 Task: Create a due date automation trigger when advanced on, 2 hours after a card is due add fields with custom field "Resume" set to a date in this month.
Action: Mouse moved to (1057, 76)
Screenshot: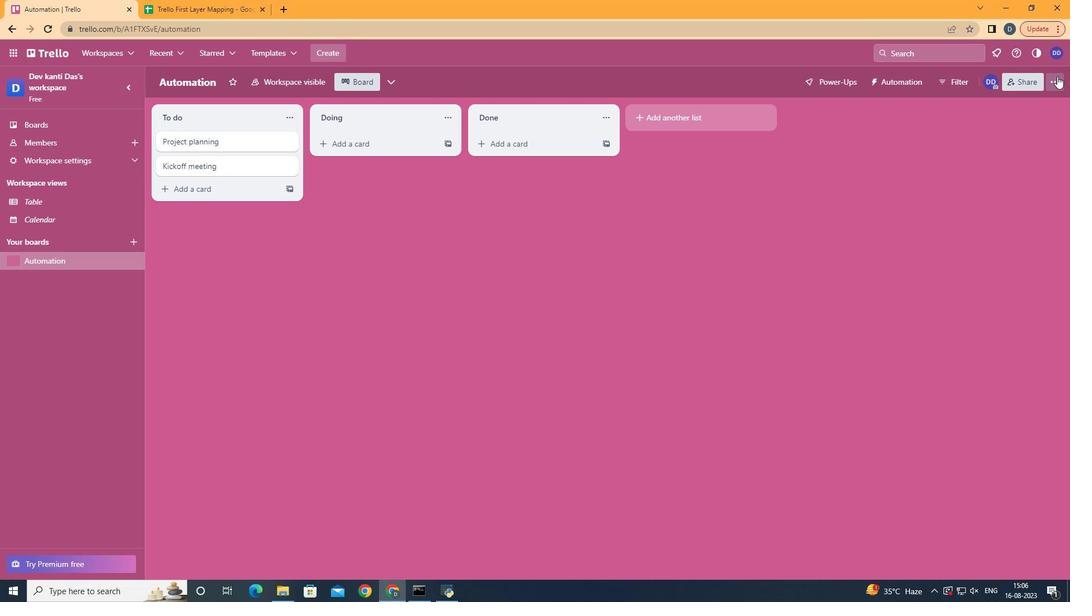 
Action: Mouse pressed left at (1057, 76)
Screenshot: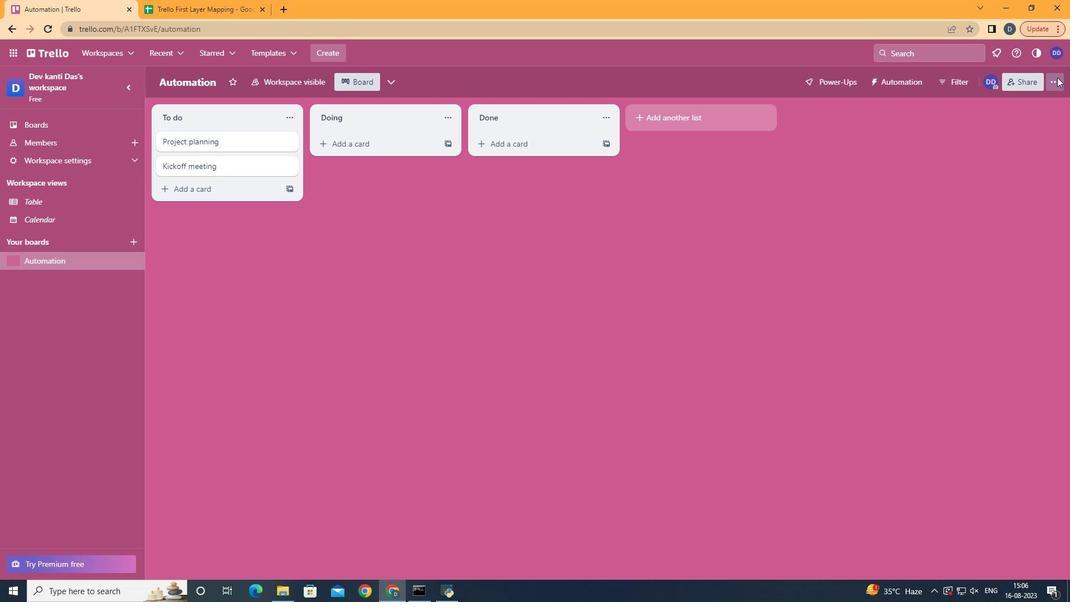 
Action: Mouse moved to (992, 227)
Screenshot: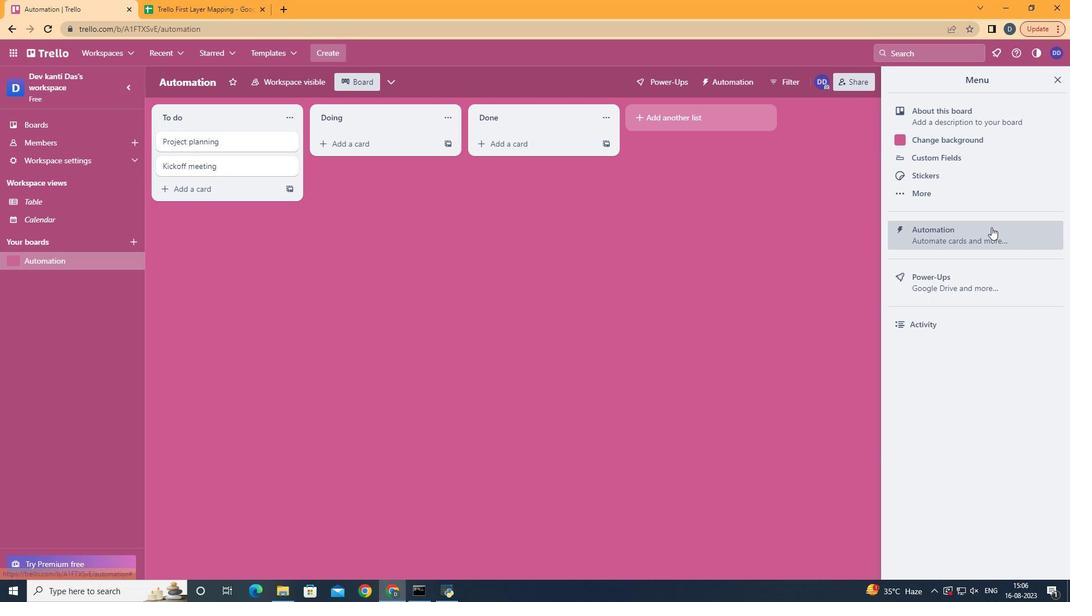 
Action: Mouse pressed left at (992, 227)
Screenshot: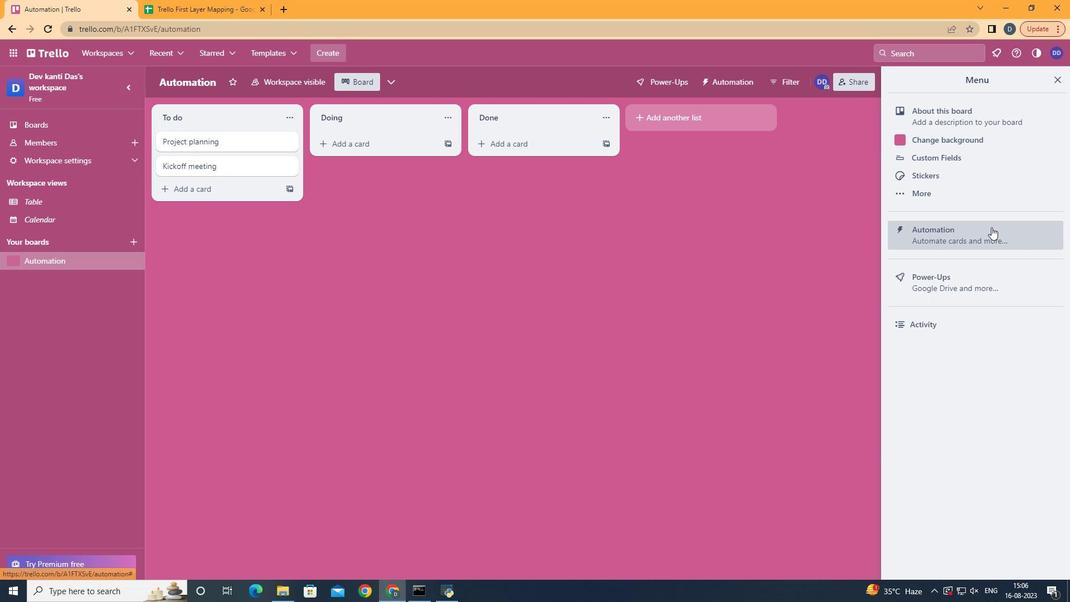
Action: Mouse moved to (183, 223)
Screenshot: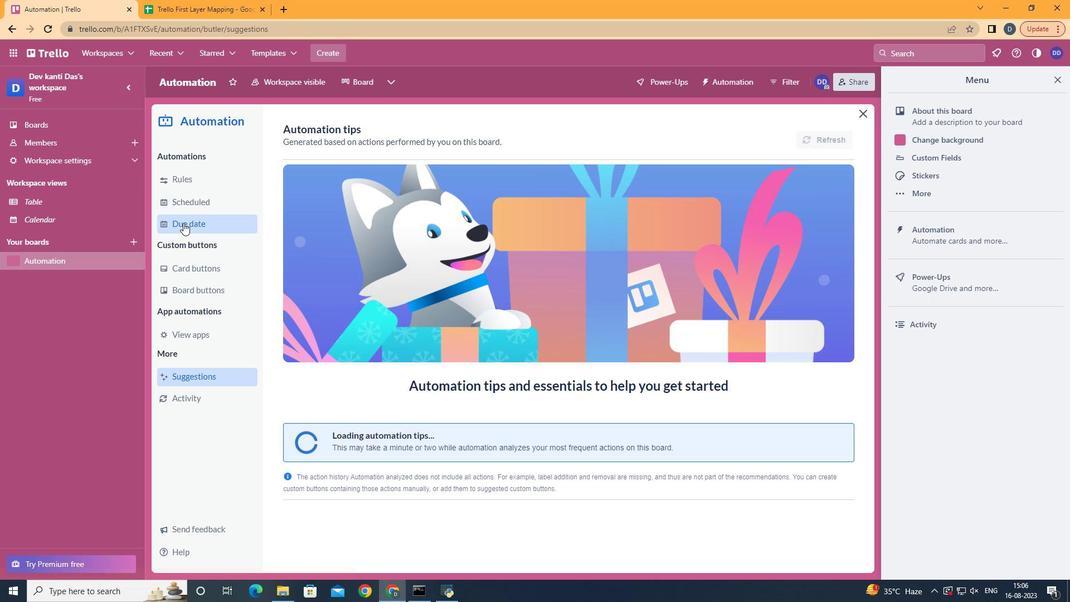 
Action: Mouse pressed left at (183, 223)
Screenshot: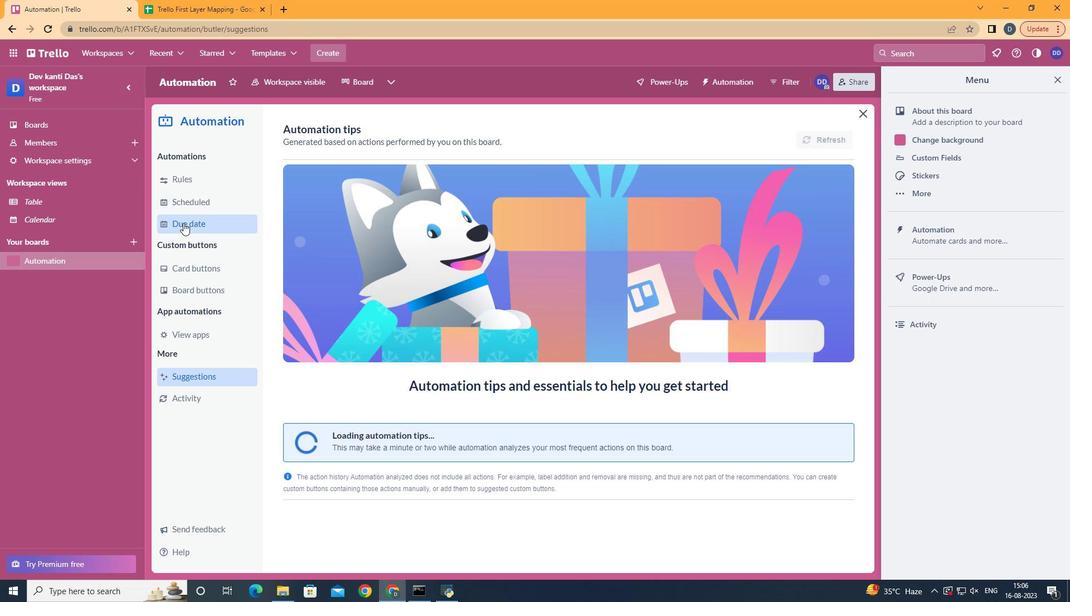 
Action: Mouse moved to (799, 126)
Screenshot: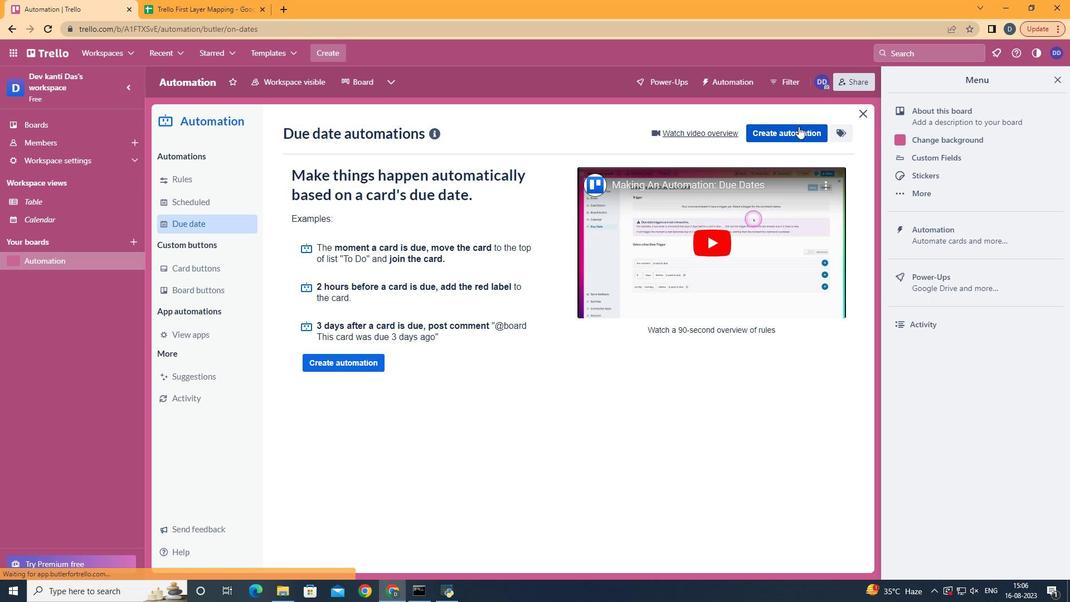 
Action: Mouse pressed left at (799, 126)
Screenshot: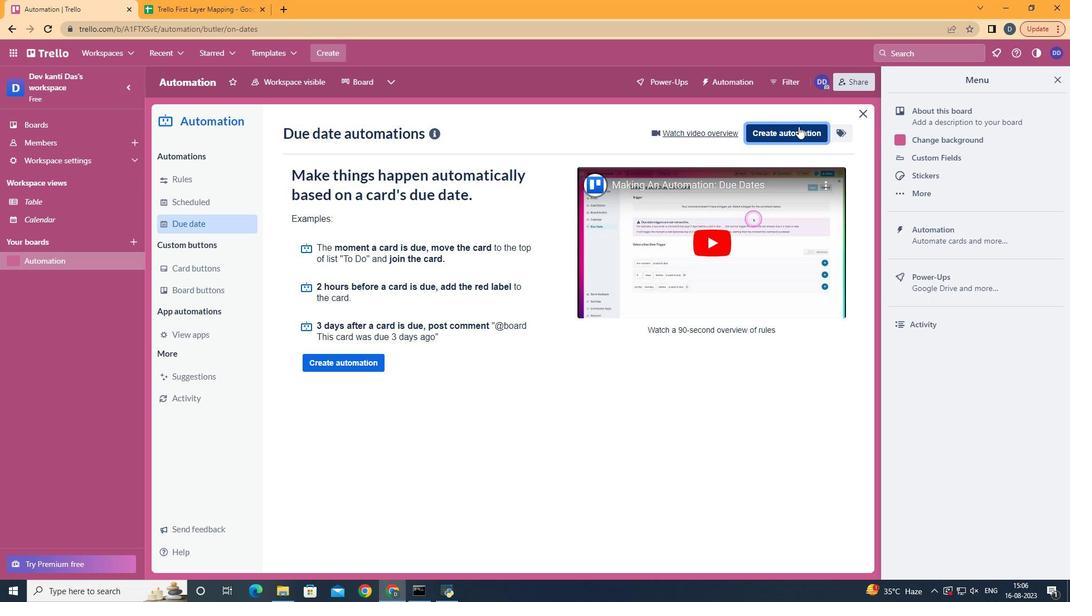 
Action: Mouse moved to (589, 240)
Screenshot: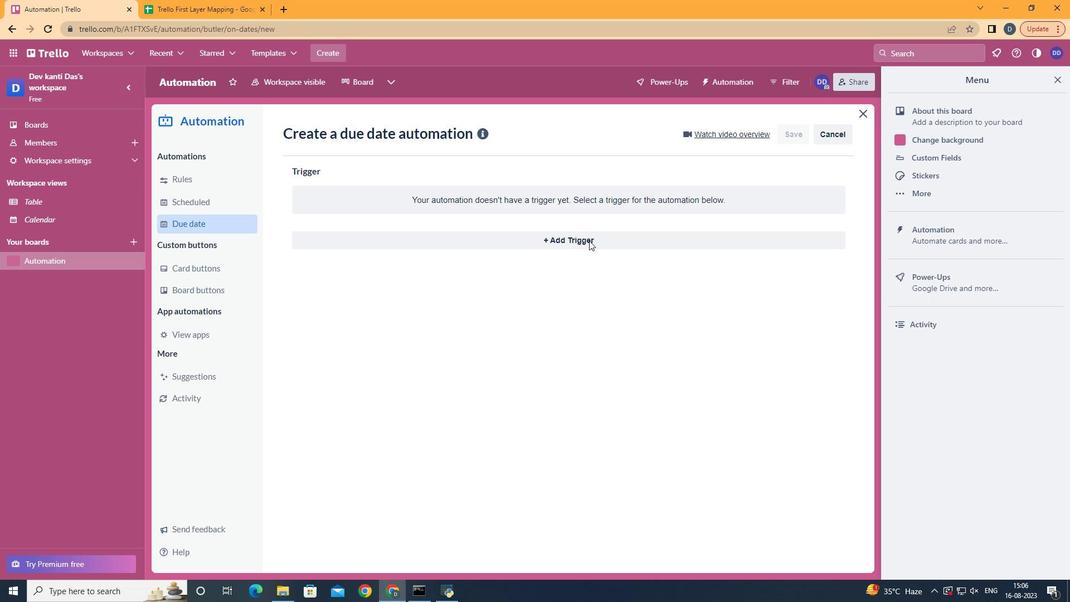 
Action: Mouse pressed left at (589, 240)
Screenshot: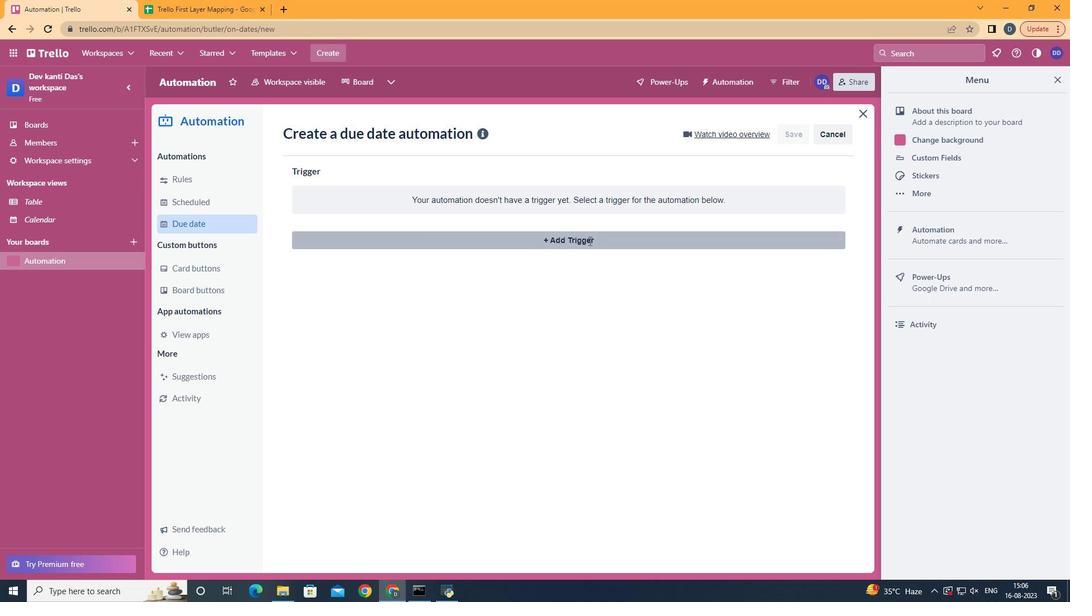 
Action: Mouse moved to (369, 479)
Screenshot: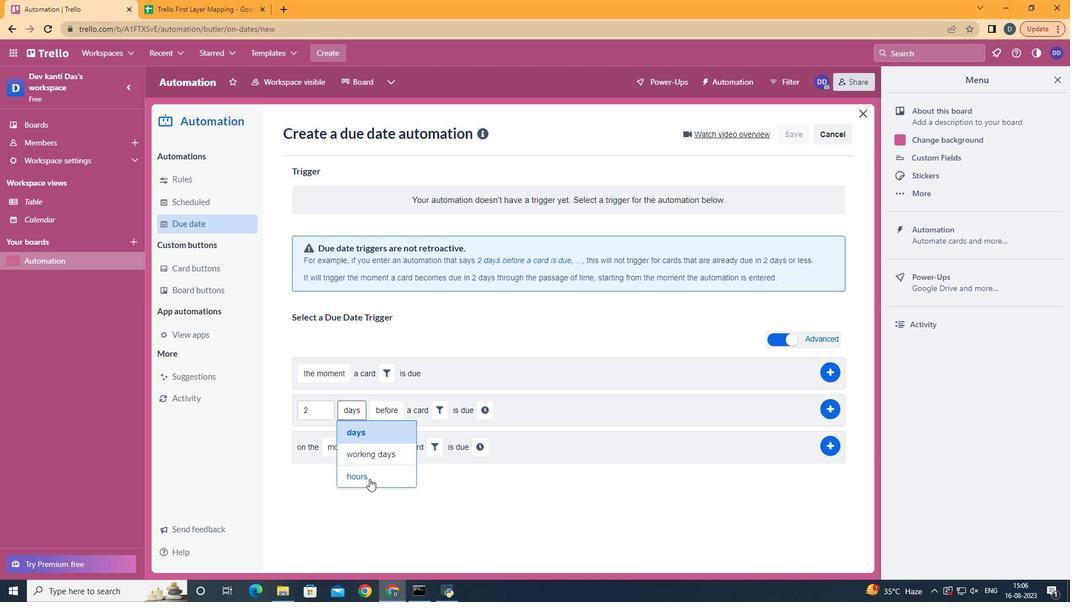 
Action: Mouse pressed left at (369, 479)
Screenshot: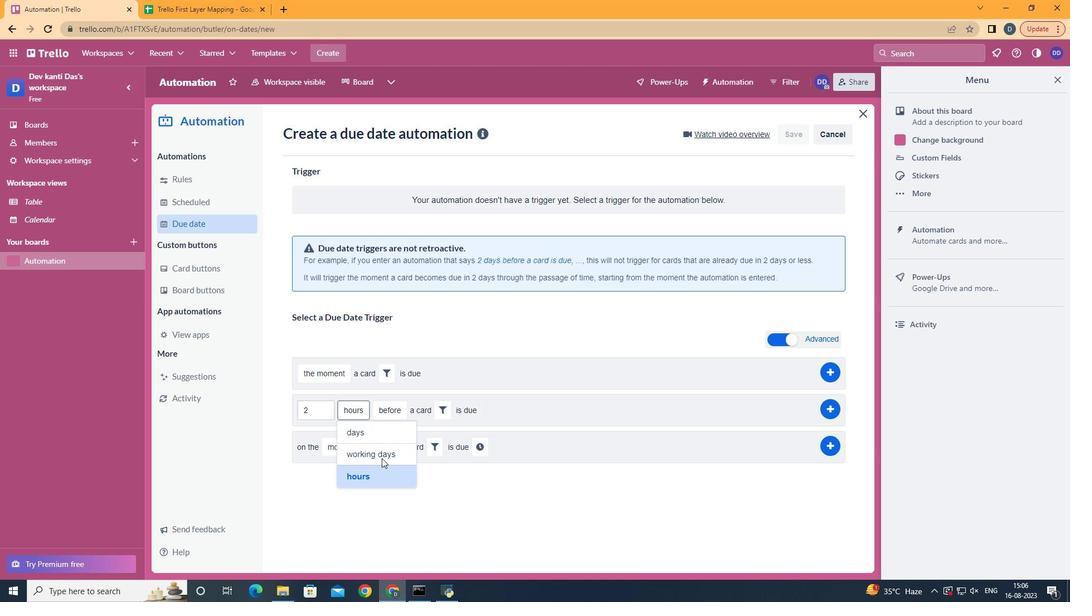 
Action: Mouse moved to (400, 448)
Screenshot: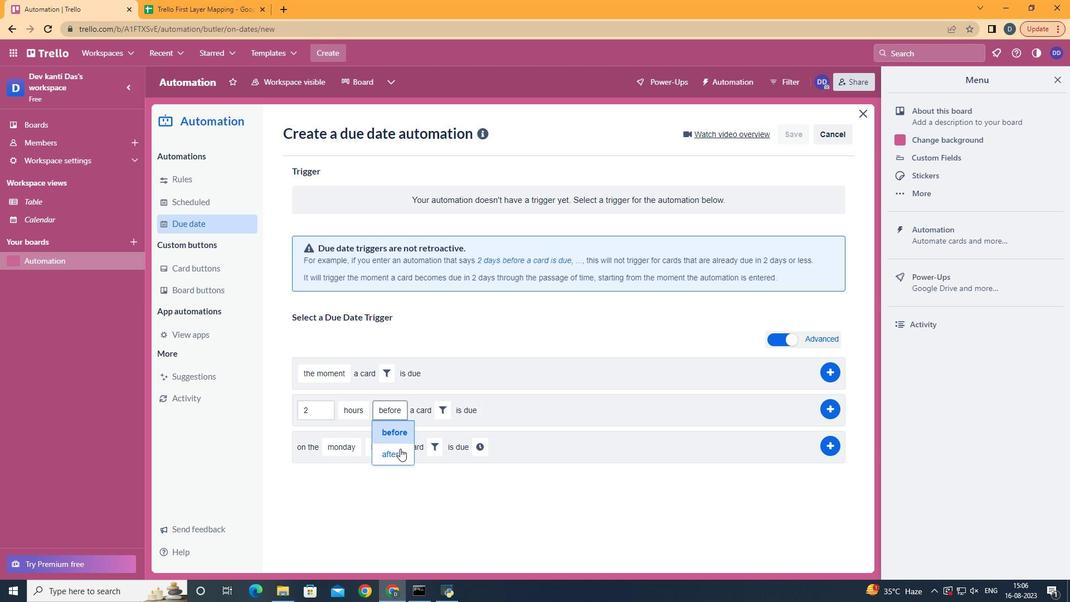 
Action: Mouse pressed left at (400, 448)
Screenshot: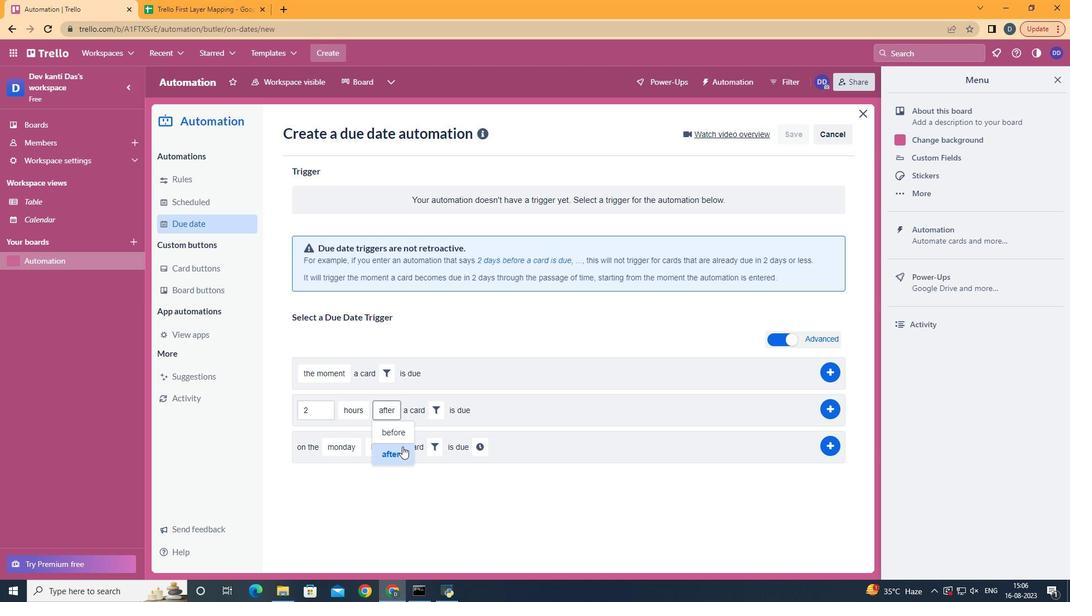 
Action: Mouse moved to (435, 410)
Screenshot: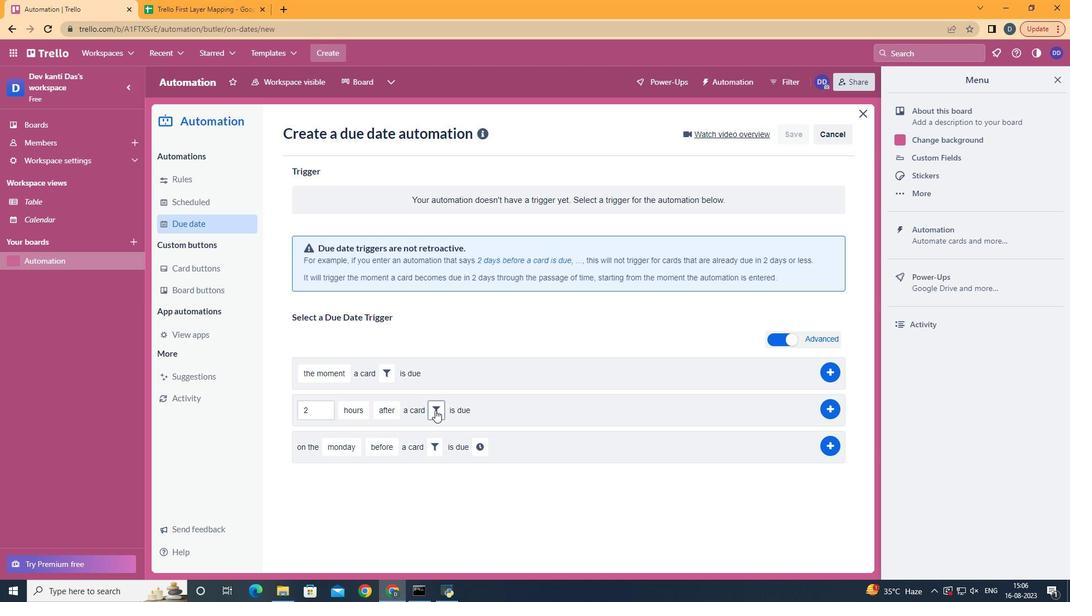 
Action: Mouse pressed left at (435, 410)
Screenshot: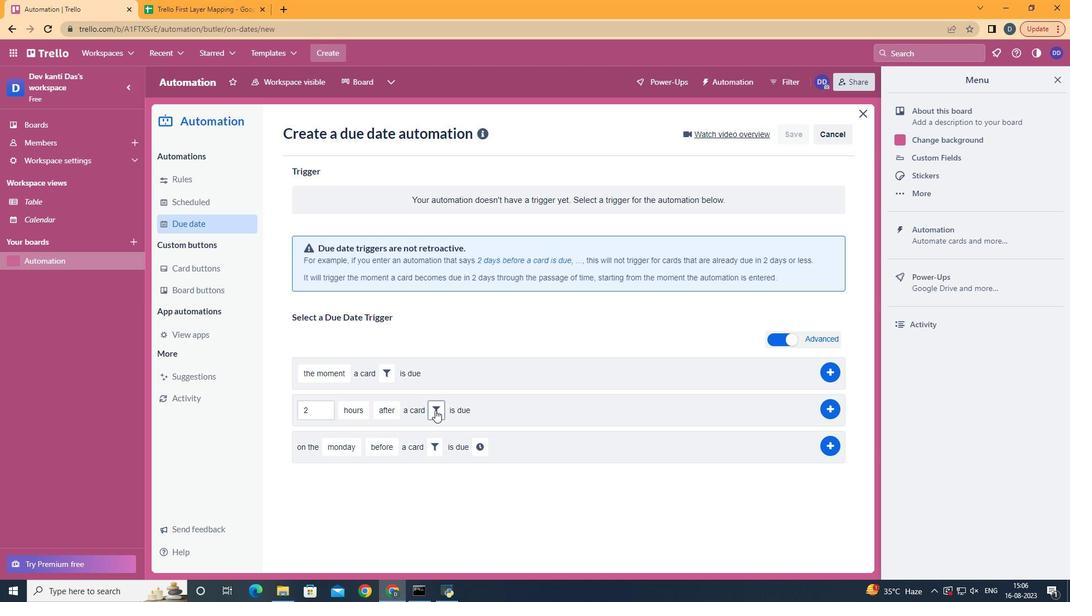 
Action: Mouse moved to (620, 444)
Screenshot: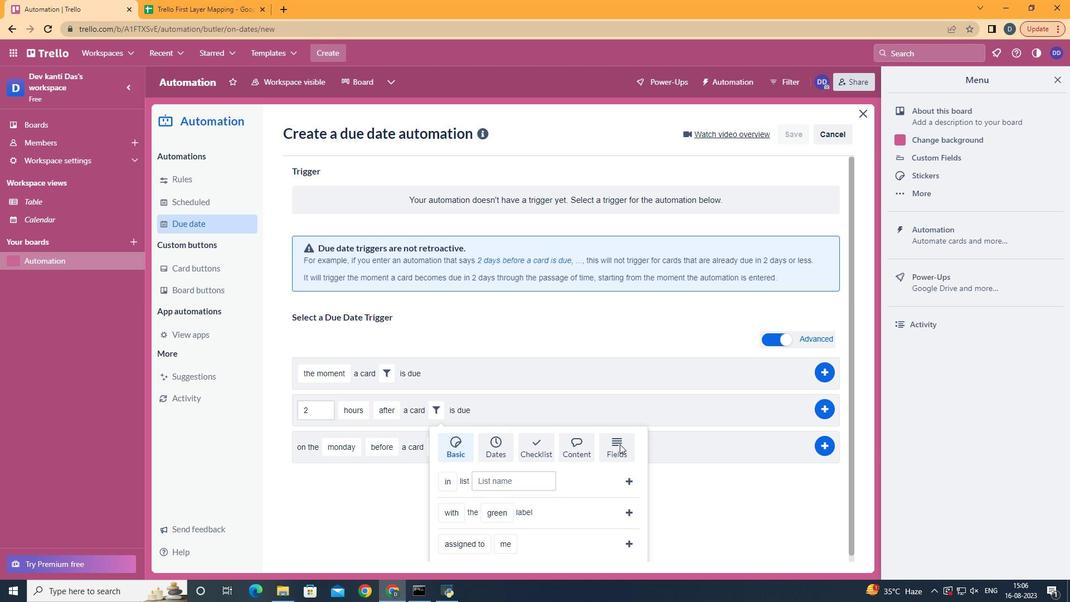 
Action: Mouse pressed left at (620, 444)
Screenshot: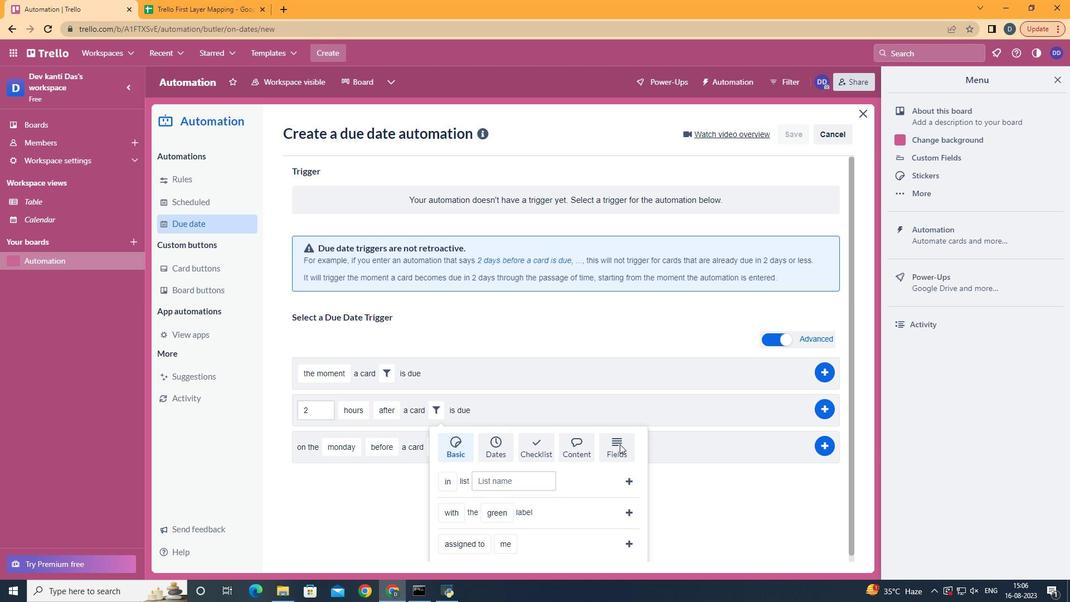 
Action: Mouse scrolled (620, 443) with delta (0, 0)
Screenshot: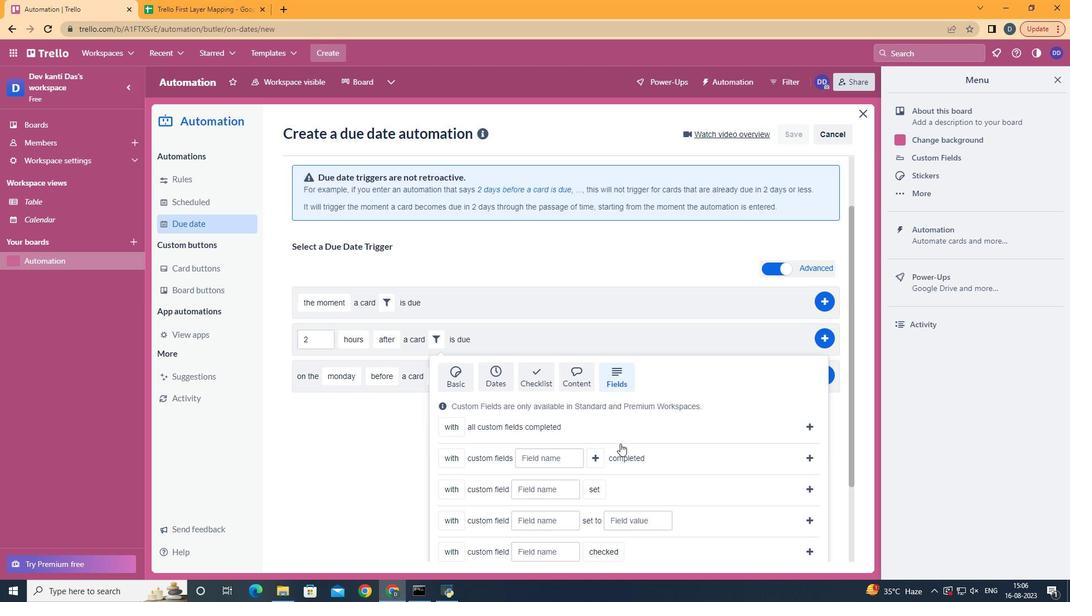 
Action: Mouse scrolled (620, 443) with delta (0, 0)
Screenshot: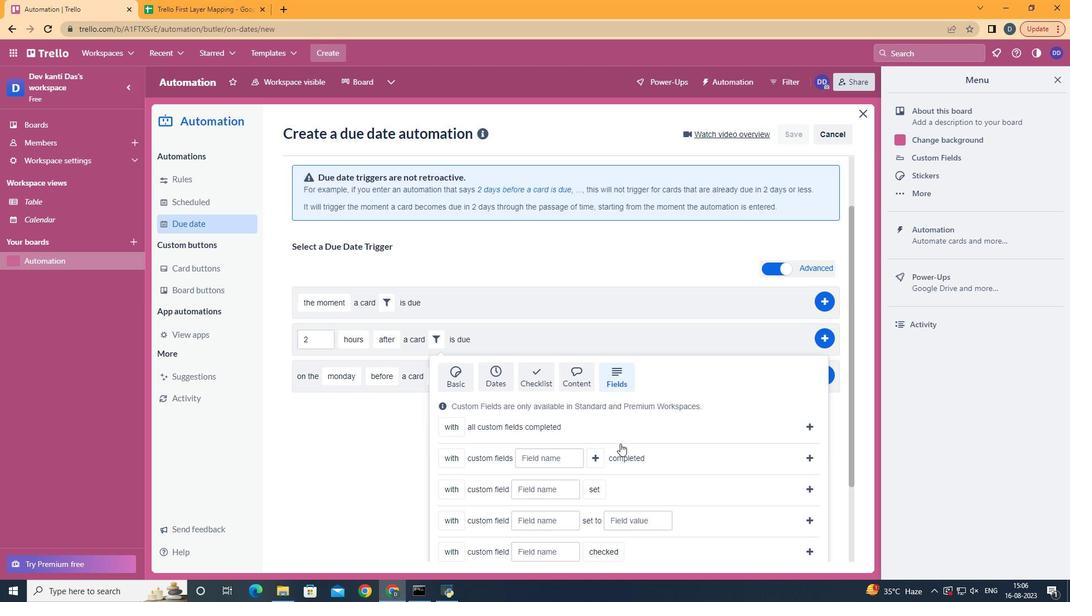 
Action: Mouse scrolled (620, 443) with delta (0, 0)
Screenshot: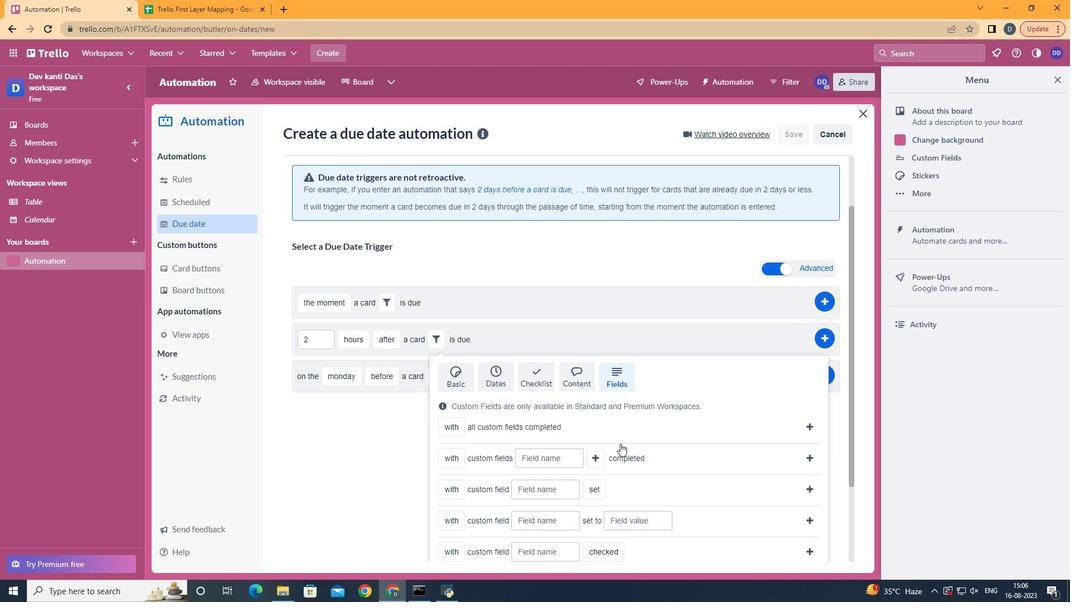 
Action: Mouse scrolled (620, 443) with delta (0, 0)
Screenshot: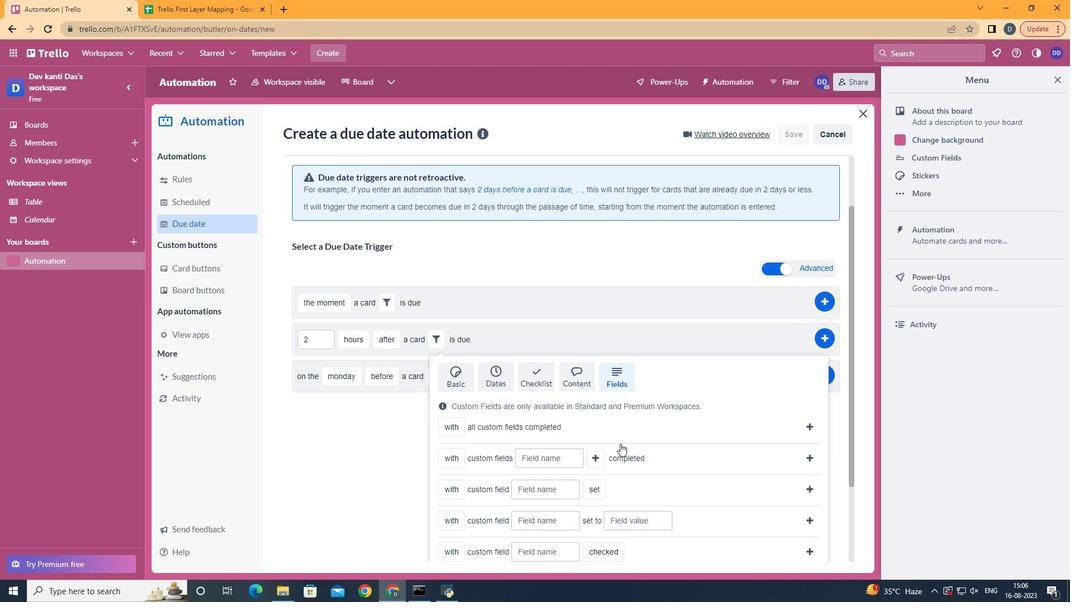 
Action: Mouse scrolled (620, 443) with delta (0, 0)
Screenshot: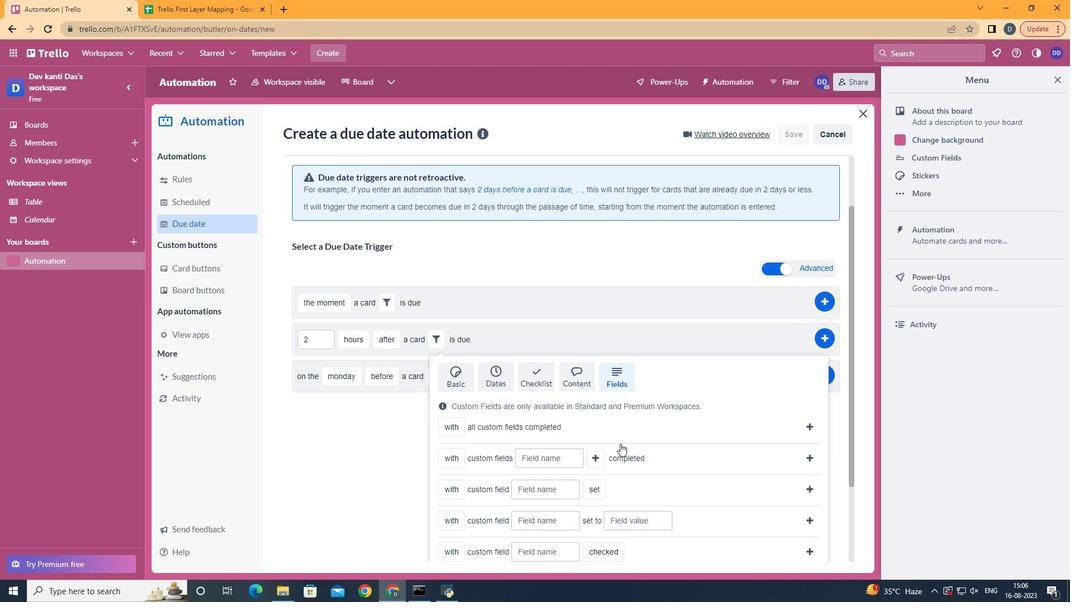 
Action: Mouse moved to (546, 504)
Screenshot: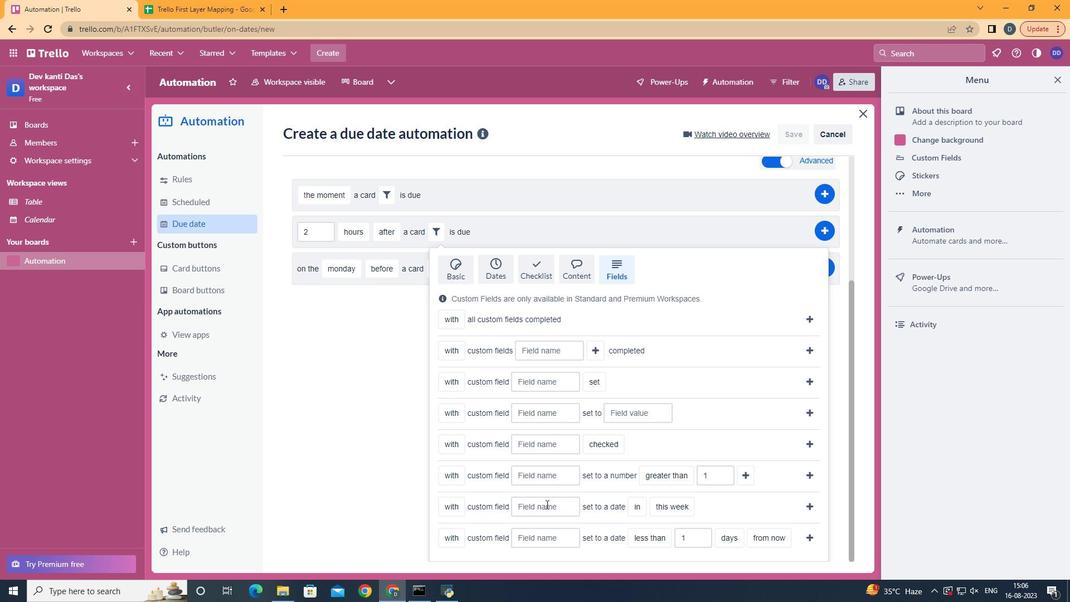 
Action: Mouse pressed left at (546, 504)
Screenshot: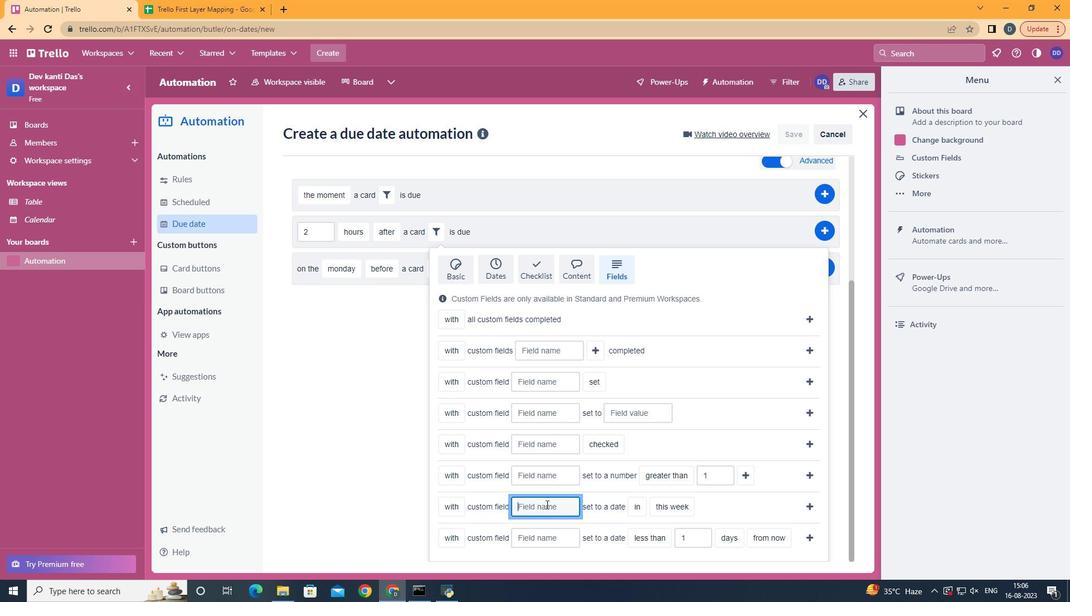 
Action: Key pressed <Key.shift>Resume
Screenshot: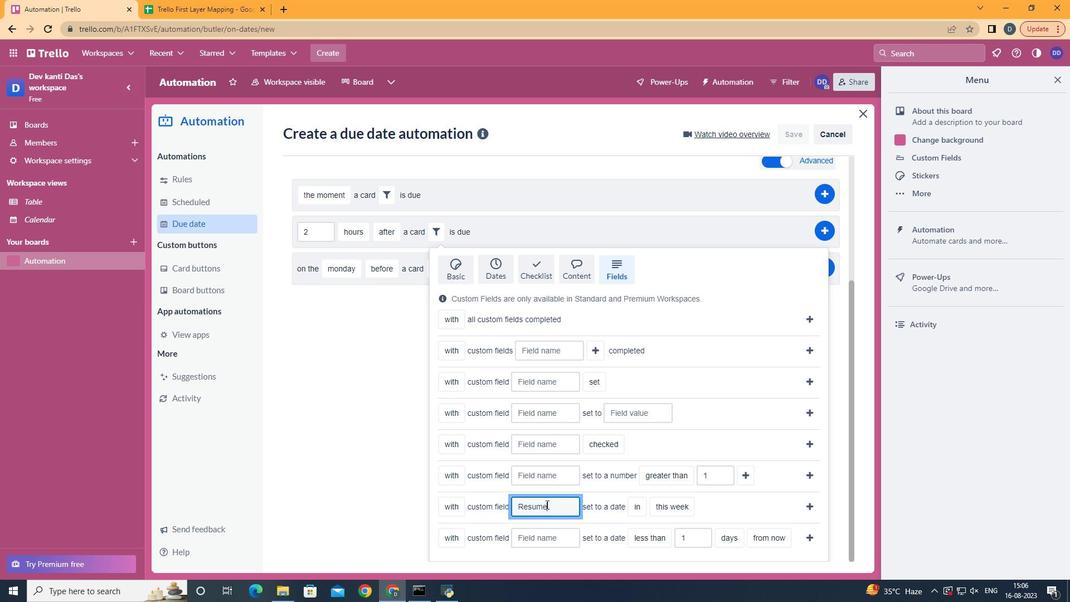 
Action: Mouse moved to (685, 545)
Screenshot: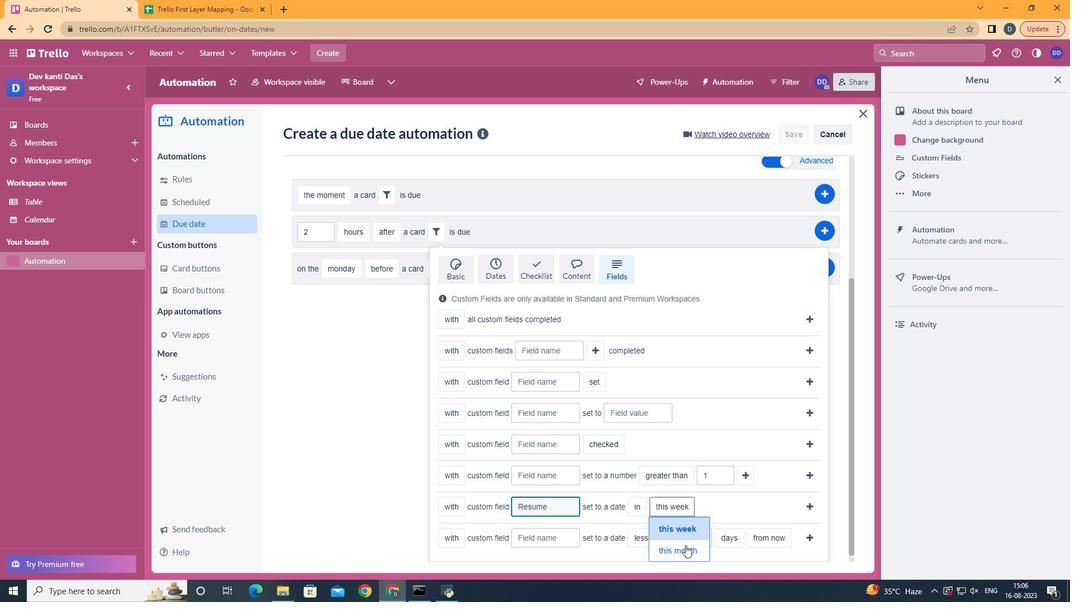 
Action: Mouse pressed left at (685, 545)
Screenshot: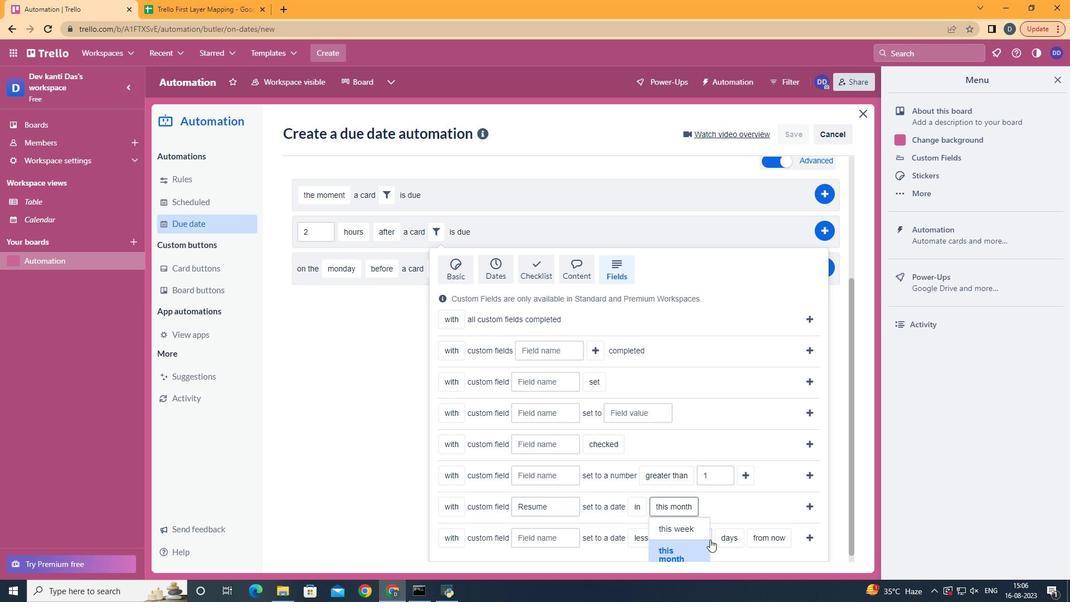
Action: Mouse moved to (806, 506)
Screenshot: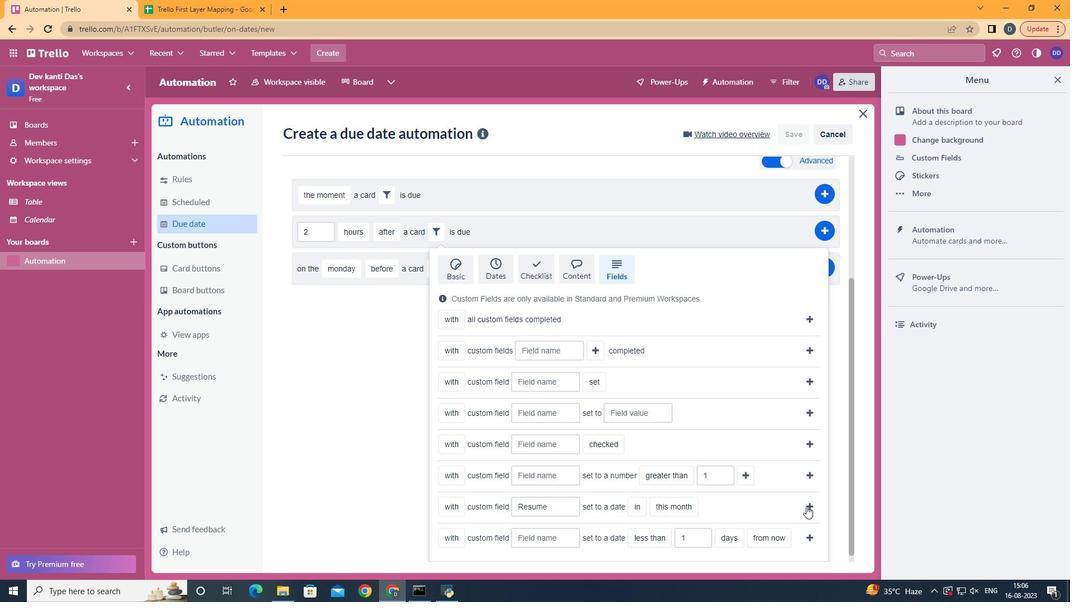 
Action: Mouse pressed left at (806, 506)
Screenshot: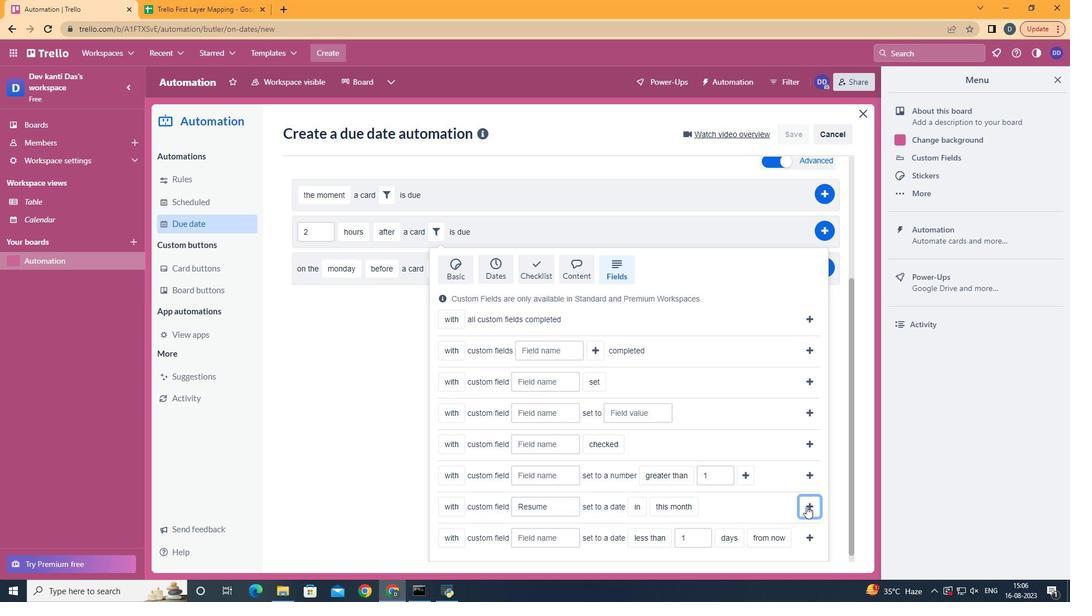 
Action: Mouse moved to (835, 413)
Screenshot: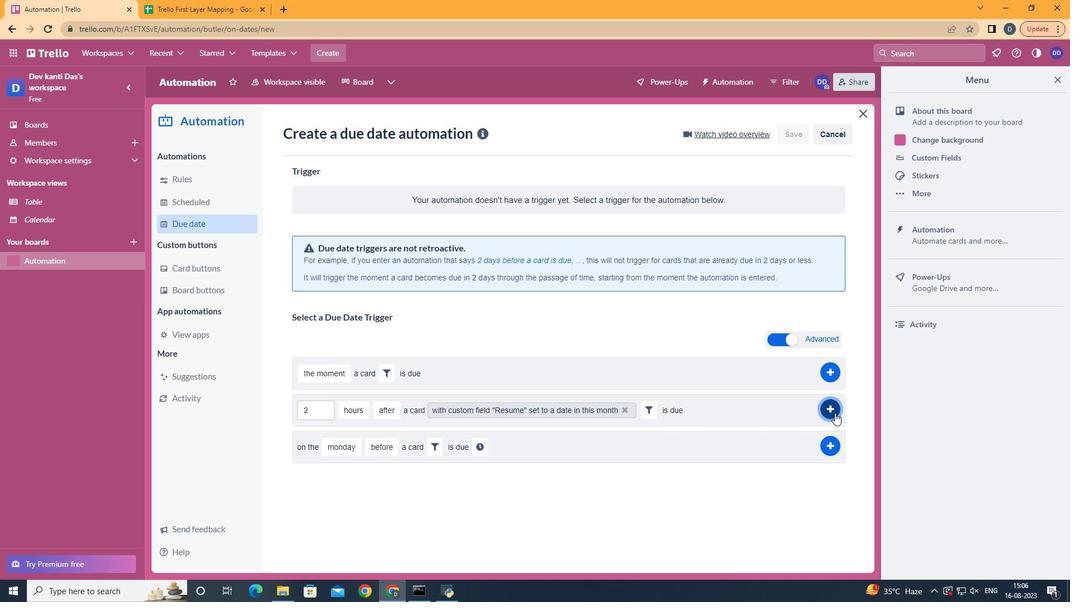 
Action: Mouse pressed left at (835, 413)
Screenshot: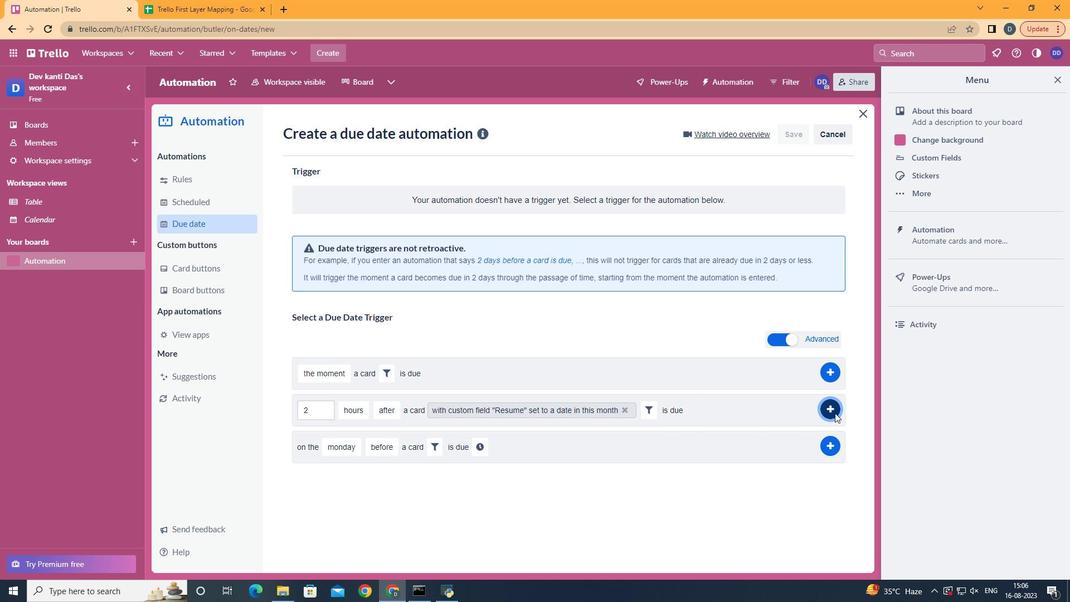 
